 Task: Enable the option "Show hidden files" for playlist.
Action: Mouse moved to (118, 9)
Screenshot: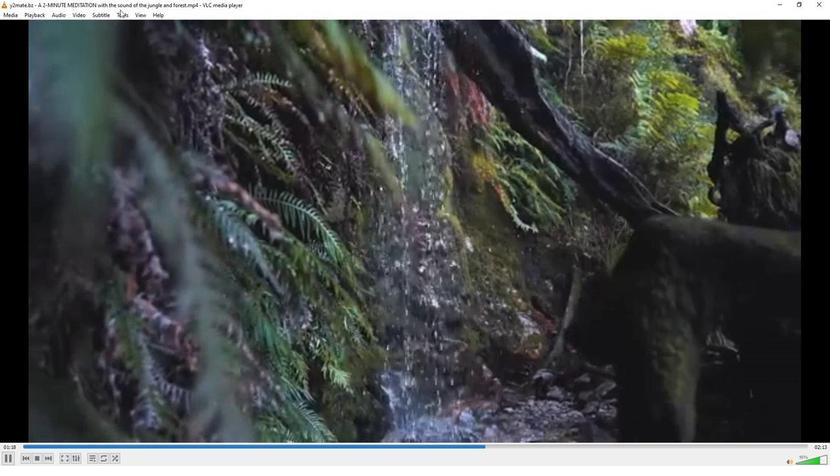 
Action: Mouse pressed left at (118, 9)
Screenshot: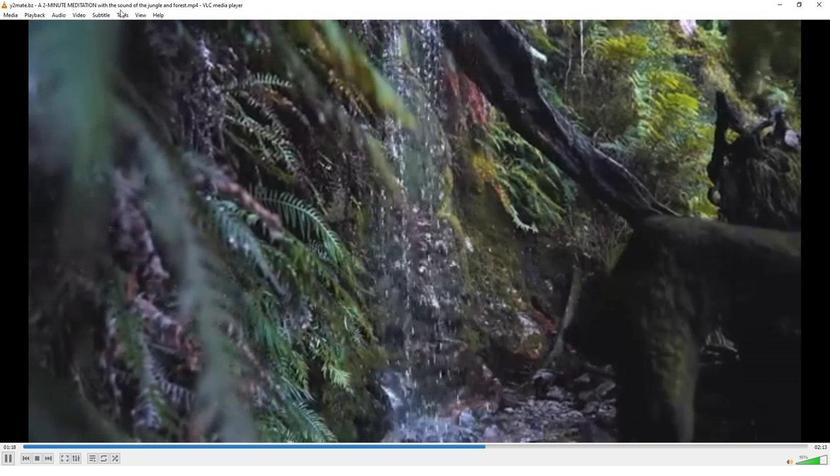 
Action: Mouse moved to (119, 14)
Screenshot: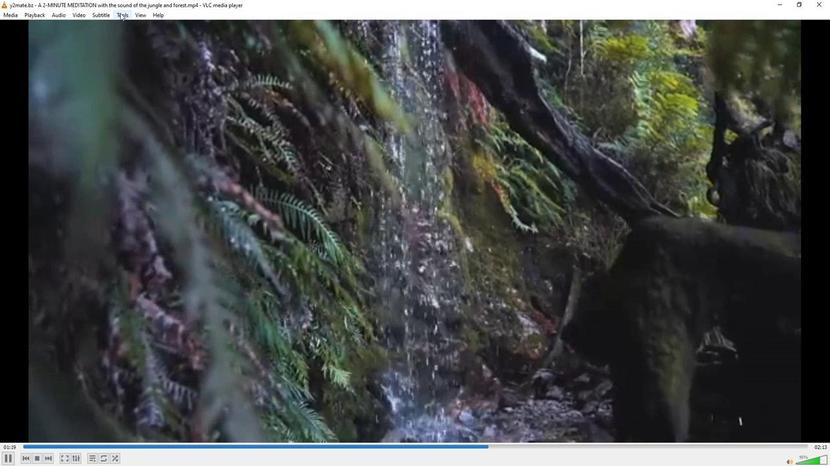 
Action: Mouse pressed left at (119, 14)
Screenshot: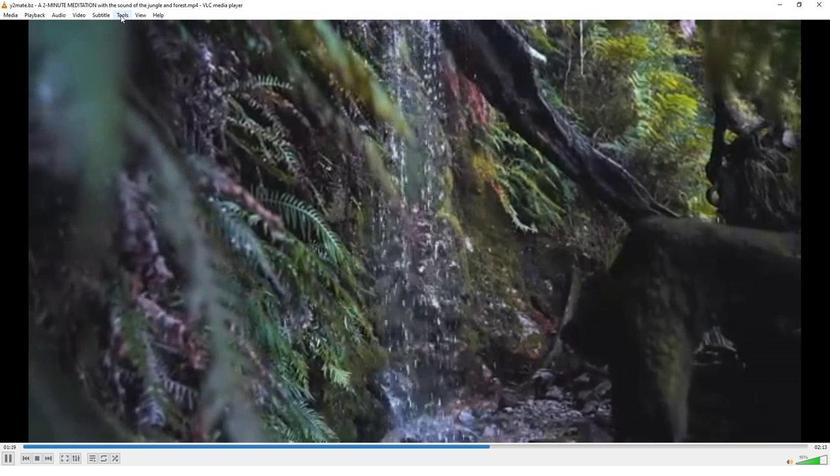 
Action: Mouse moved to (132, 119)
Screenshot: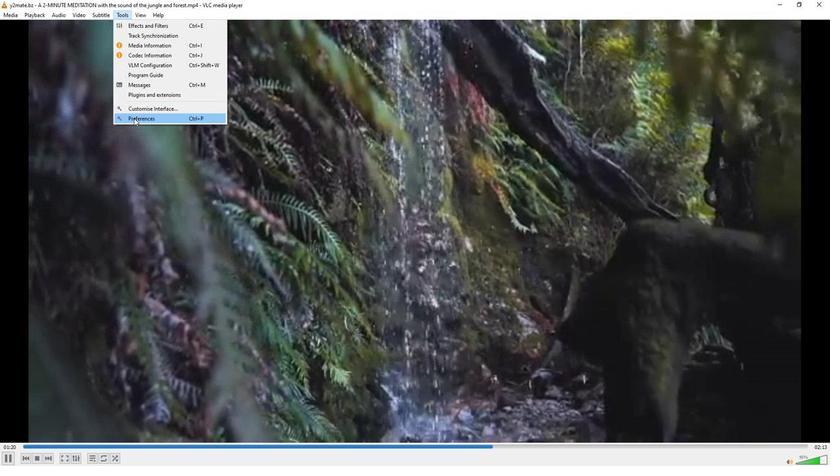 
Action: Mouse pressed left at (132, 119)
Screenshot: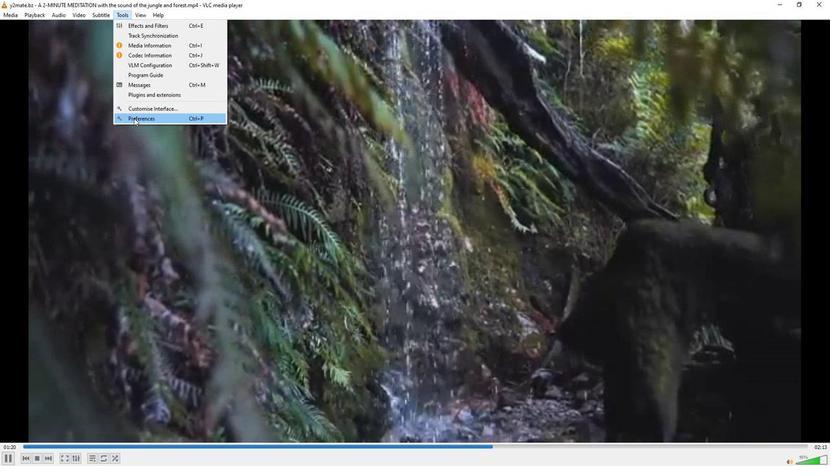
Action: Mouse moved to (273, 384)
Screenshot: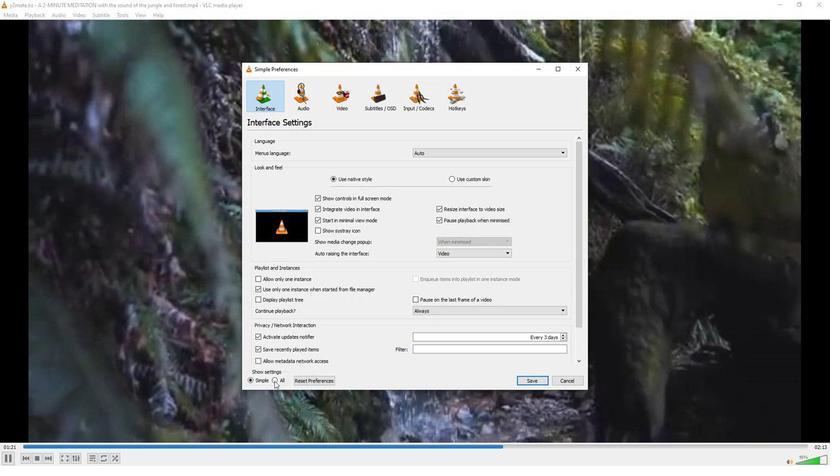 
Action: Mouse pressed left at (273, 384)
Screenshot: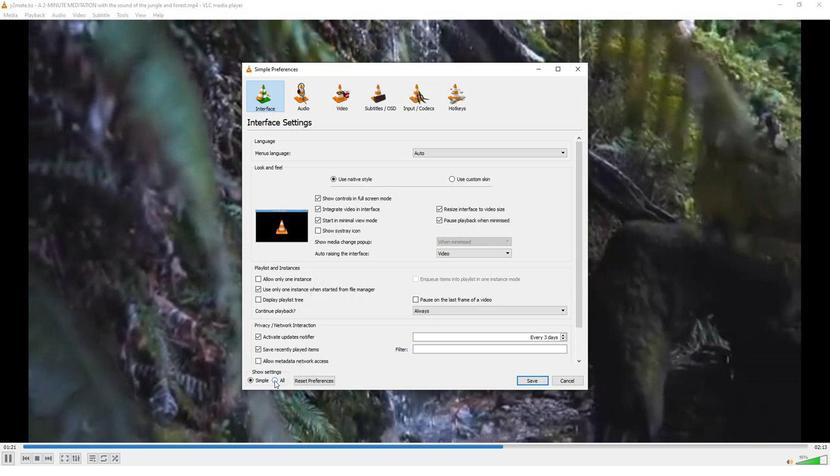 
Action: Mouse moved to (276, 356)
Screenshot: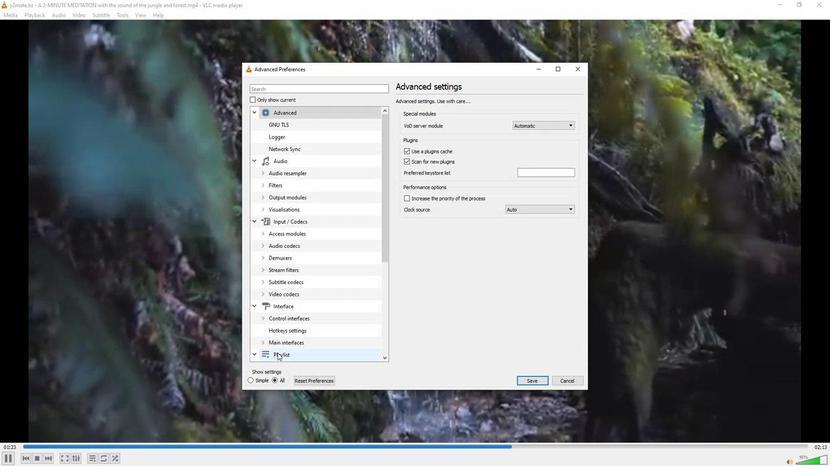 
Action: Mouse pressed left at (276, 356)
Screenshot: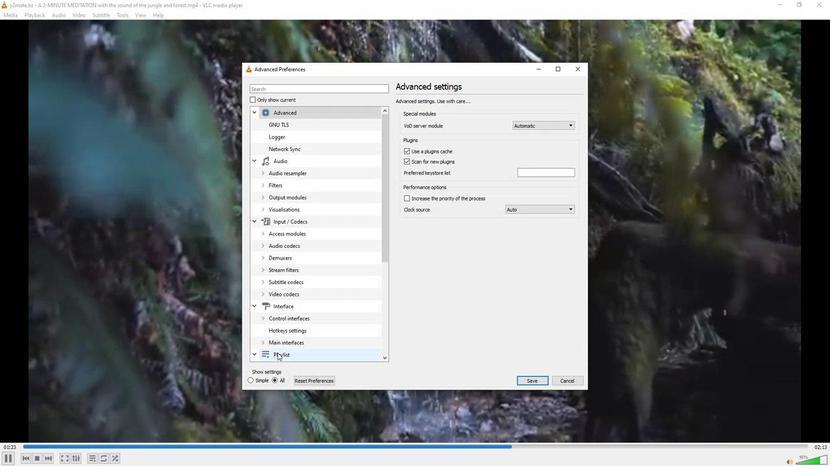 
Action: Mouse moved to (401, 330)
Screenshot: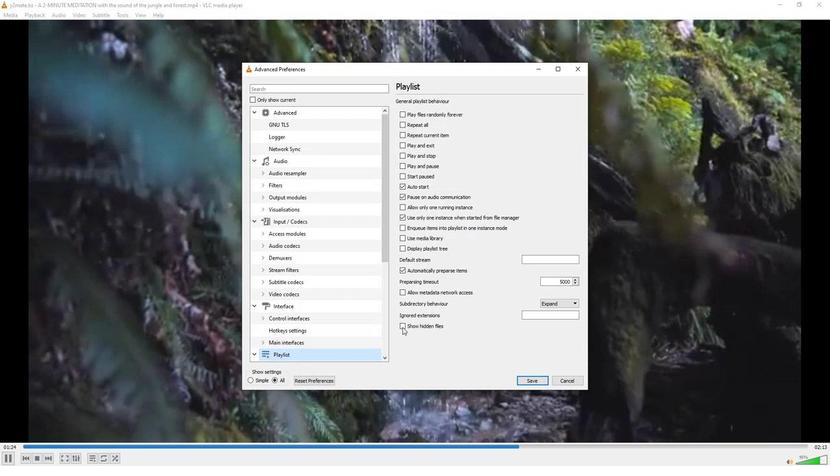 
Action: Mouse pressed left at (401, 330)
Screenshot: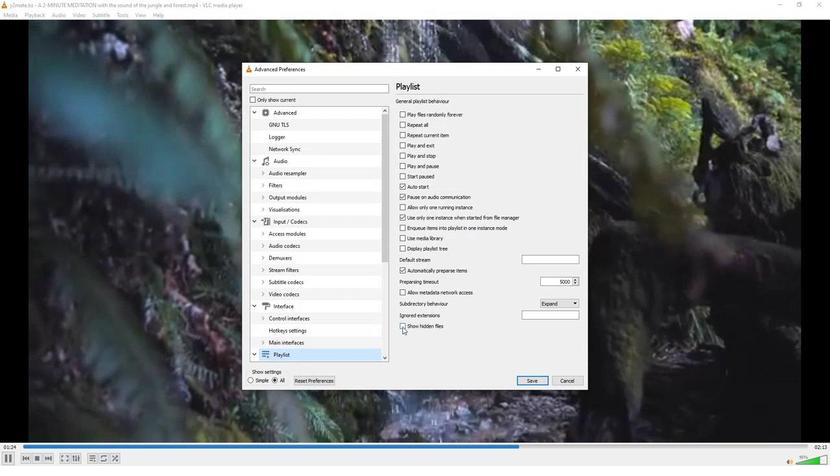 
Action: Mouse moved to (400, 348)
Screenshot: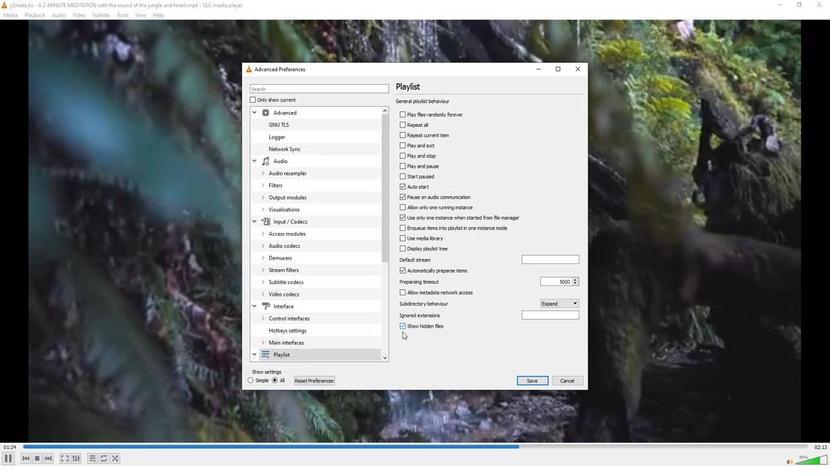 
